 Task: Create Board Influencer Marketing Platforms to Workspace Crisis Management. Create Board Social Media Reporting to Workspace Crisis Management. Create Board Social Media Marketing Funnel Creation and Optimization to Workspace Crisis Management
Action: Mouse moved to (108, 54)
Screenshot: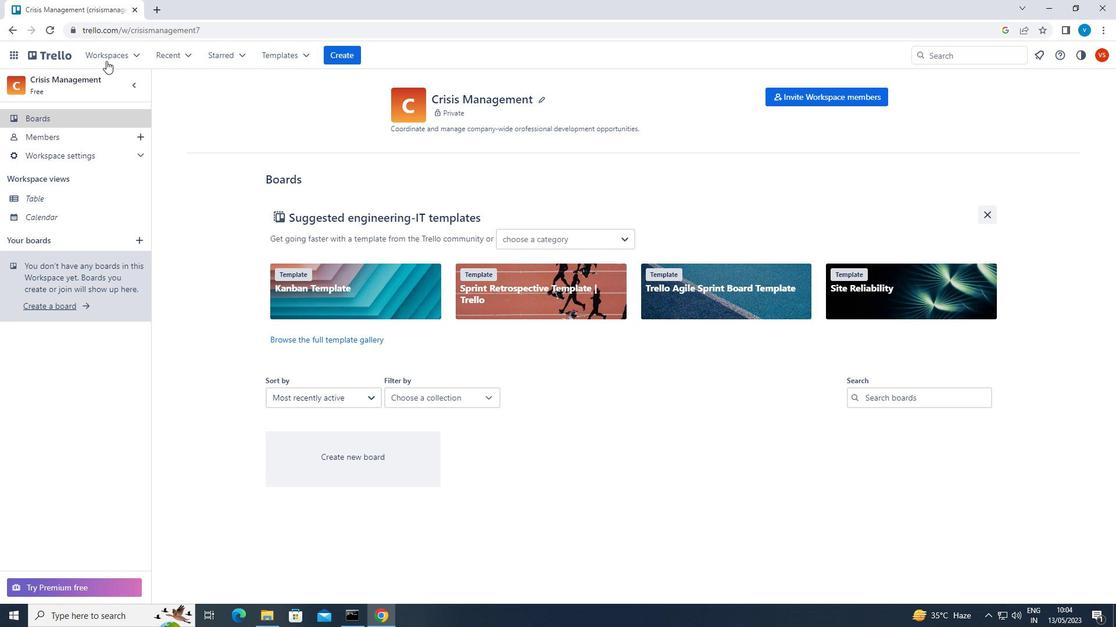
Action: Mouse pressed left at (108, 54)
Screenshot: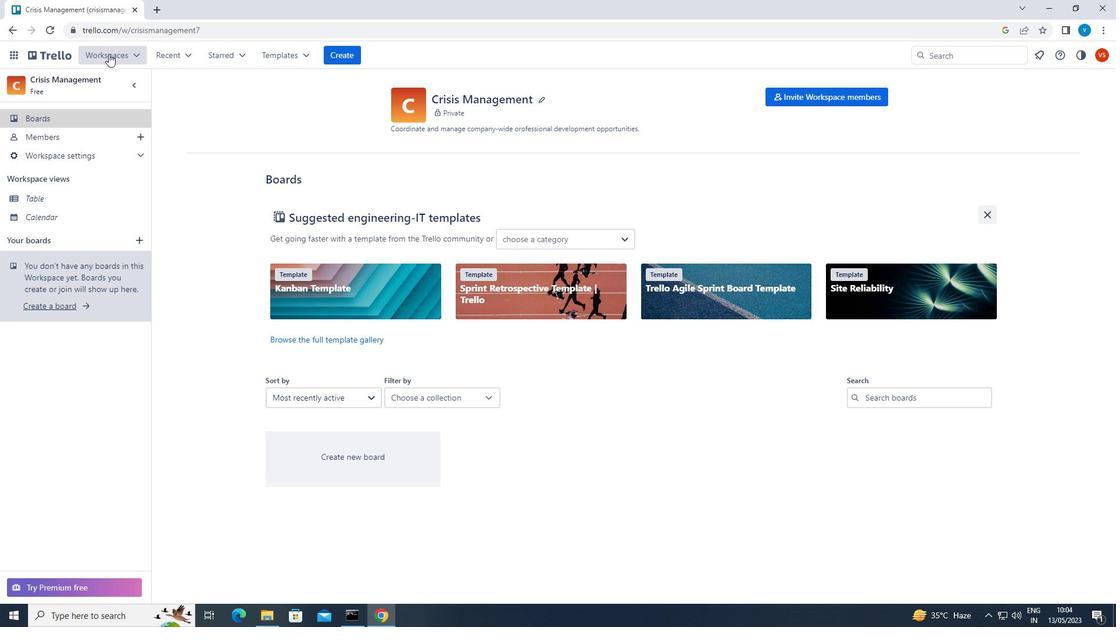 
Action: Mouse moved to (132, 405)
Screenshot: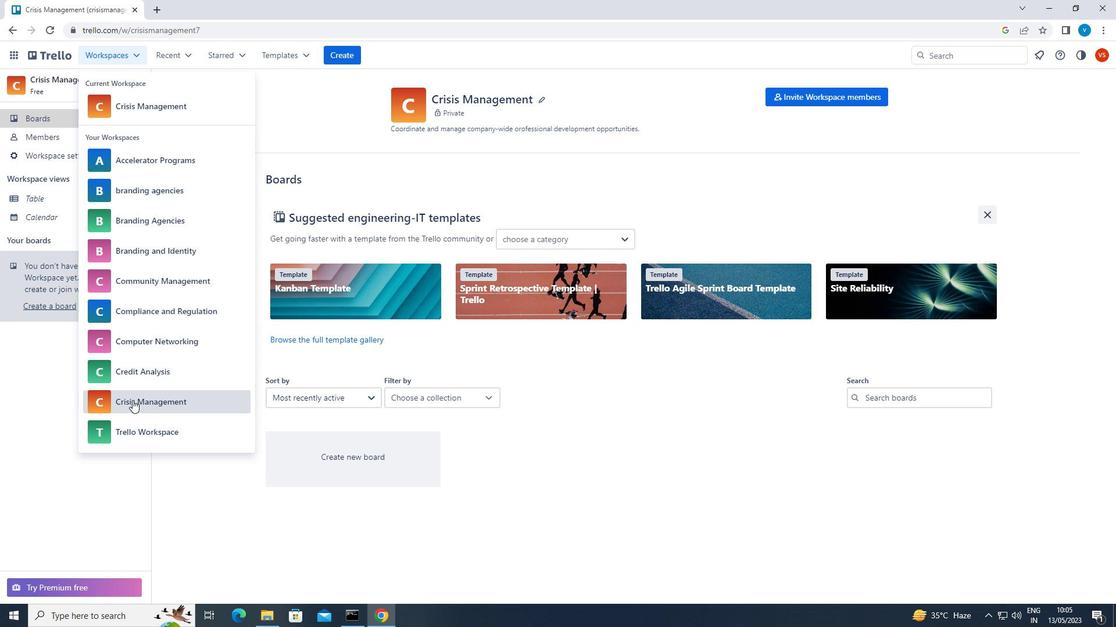 
Action: Mouse pressed left at (132, 405)
Screenshot: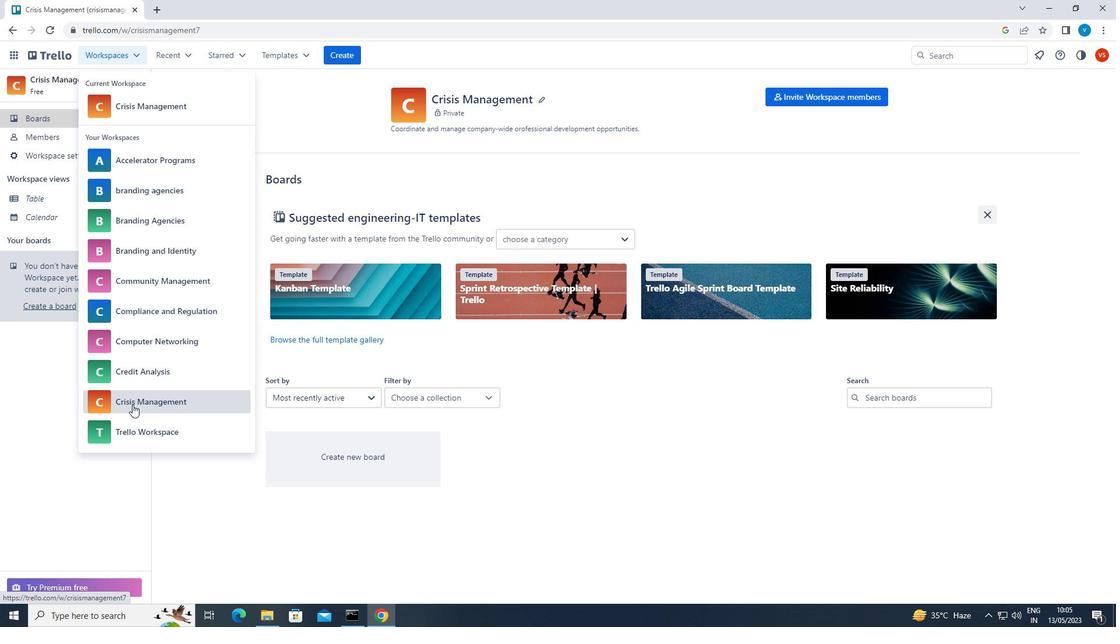 
Action: Mouse moved to (338, 56)
Screenshot: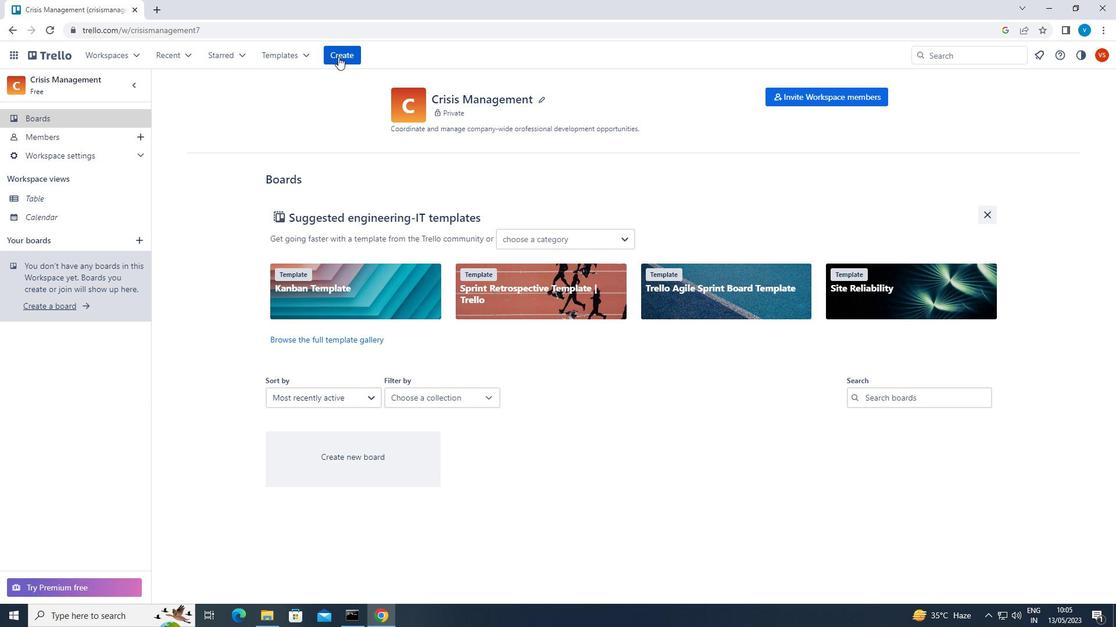 
Action: Mouse pressed left at (338, 56)
Screenshot: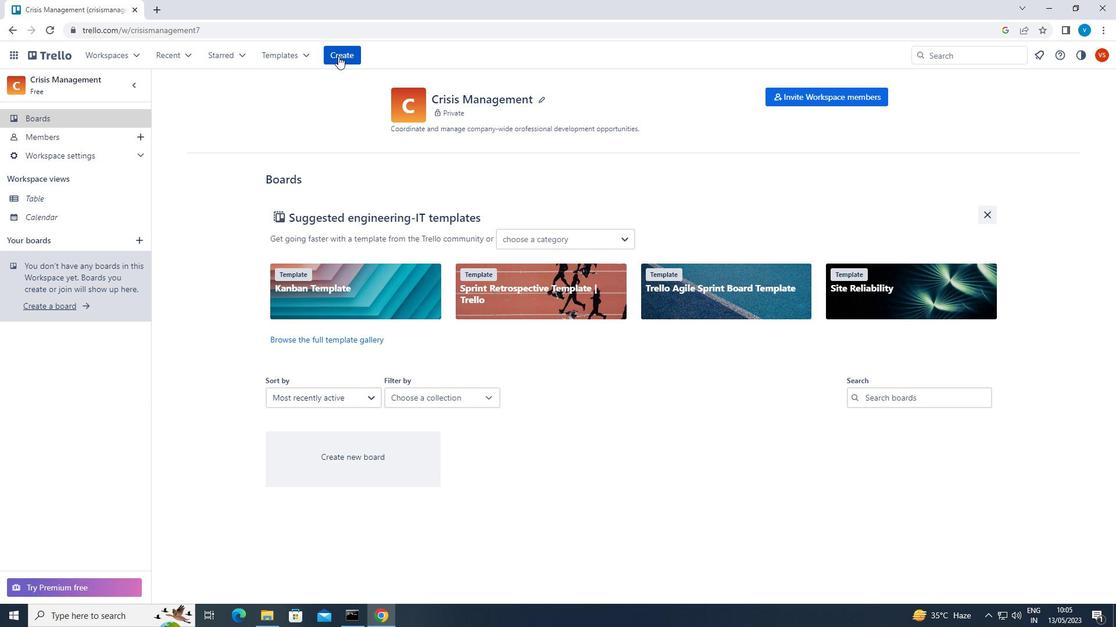 
Action: Mouse moved to (355, 88)
Screenshot: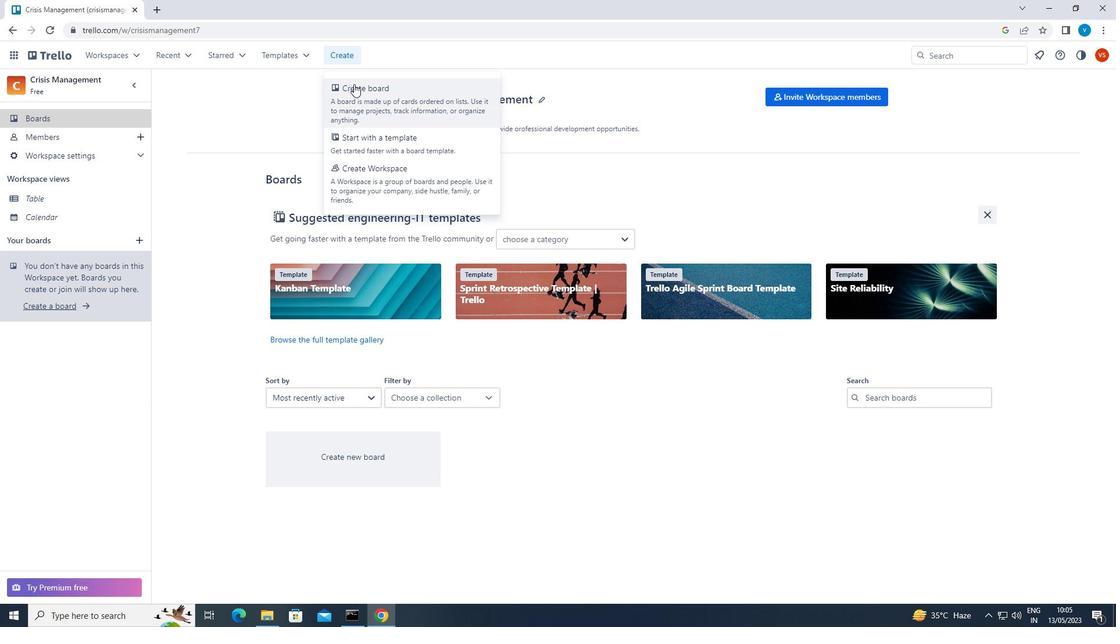 
Action: Mouse pressed left at (355, 88)
Screenshot: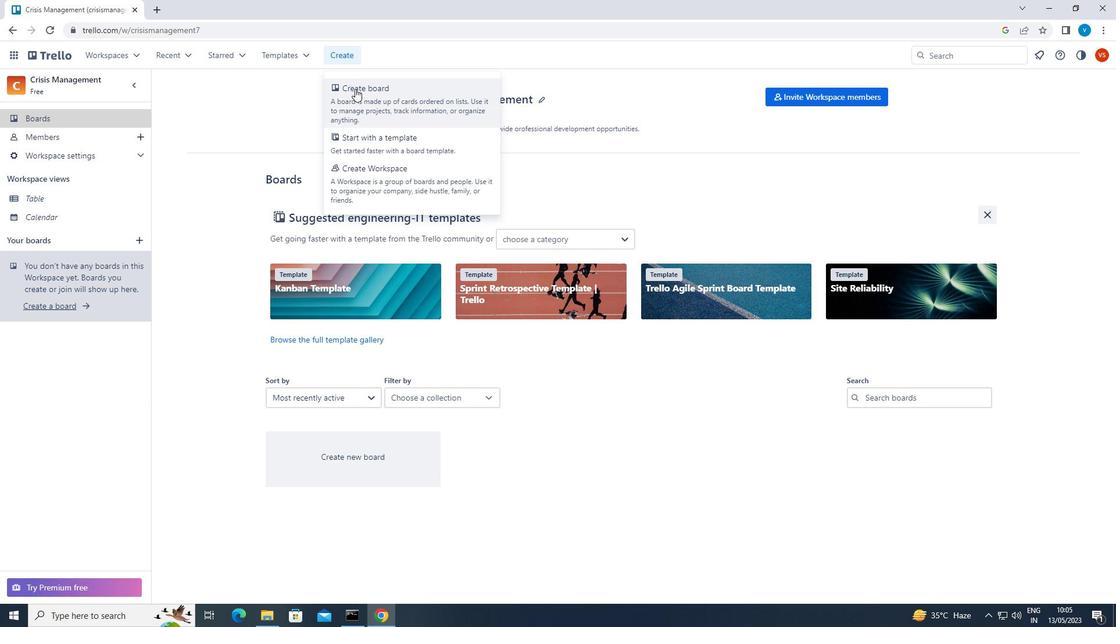 
Action: Mouse moved to (420, 265)
Screenshot: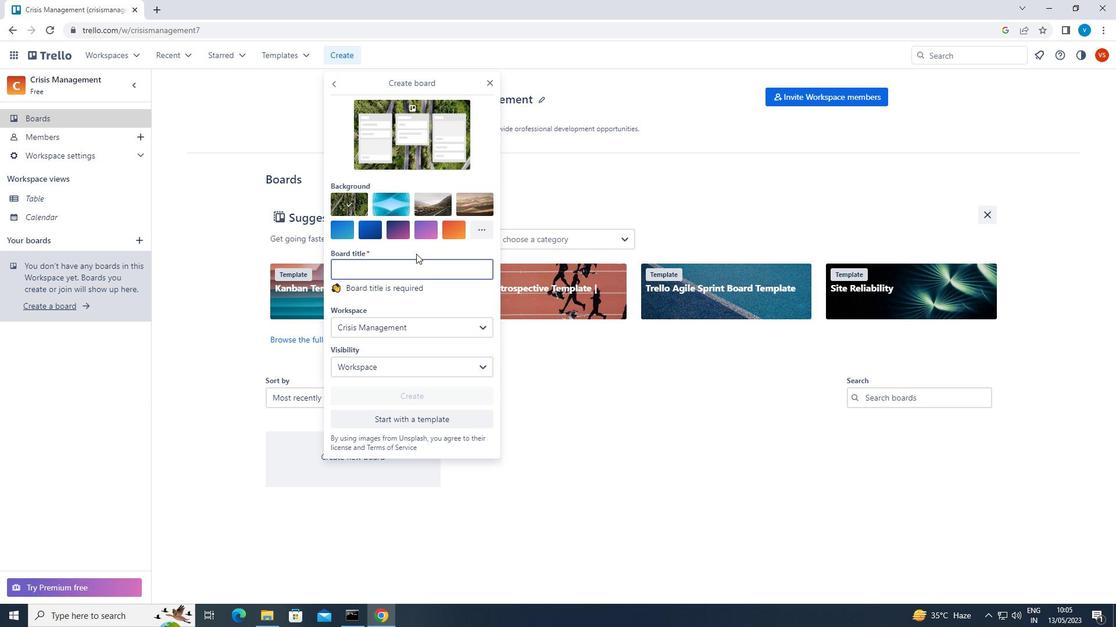 
Action: Mouse pressed left at (420, 265)
Screenshot: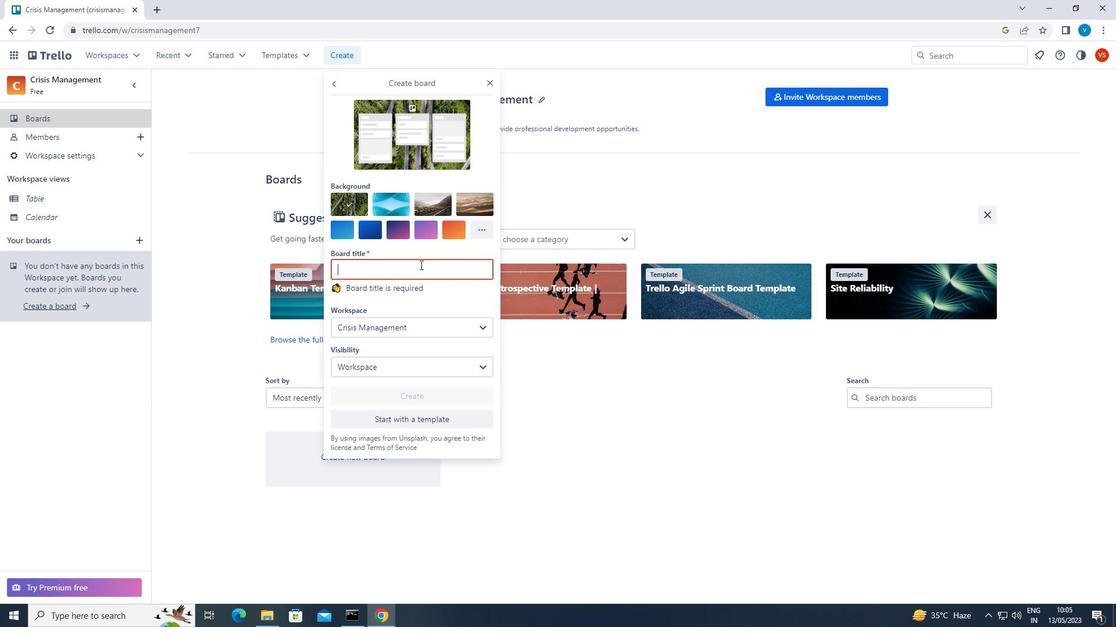 
Action: Key pressed <Key.shift>INFLUENCER<Key.space><Key.shift>MARKETING<Key.space><Key.shift>PLATFORMS
Screenshot: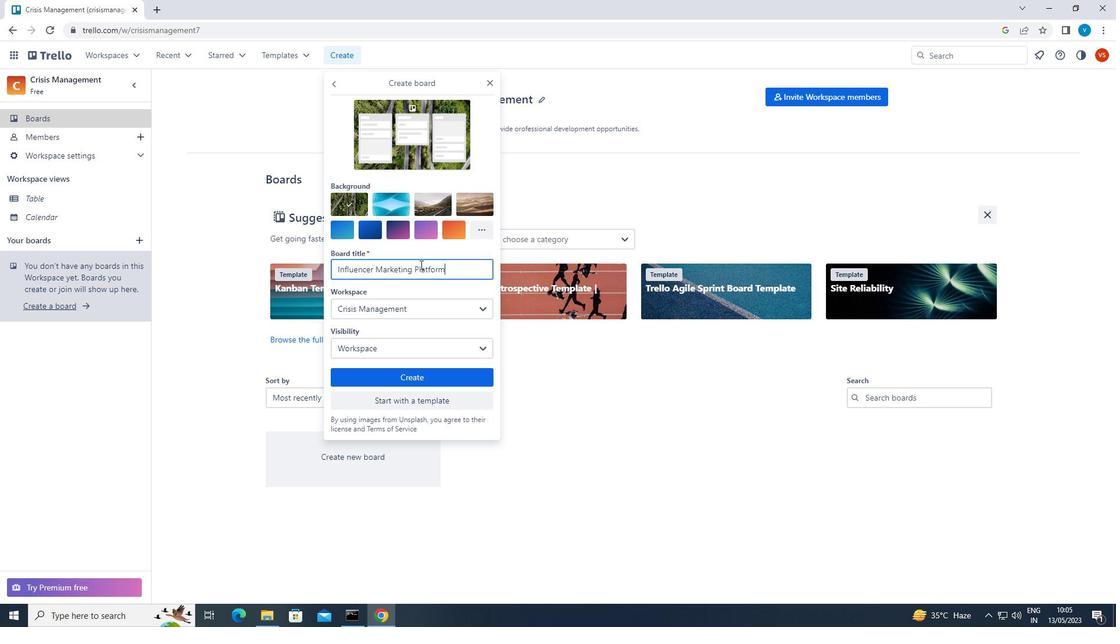 
Action: Mouse moved to (420, 373)
Screenshot: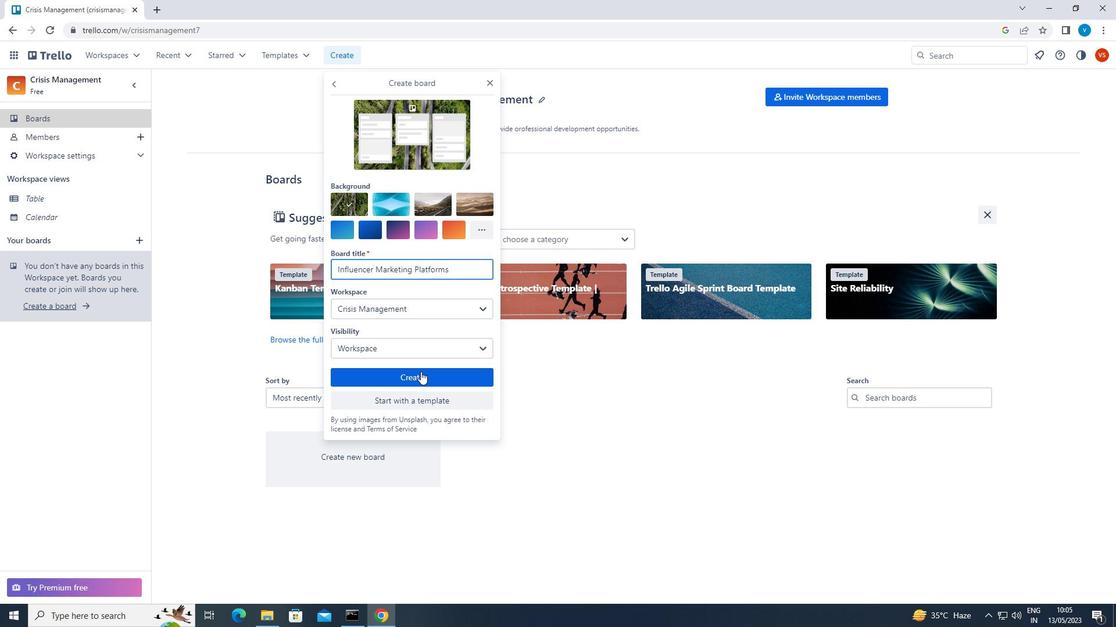
Action: Mouse pressed left at (420, 373)
Screenshot: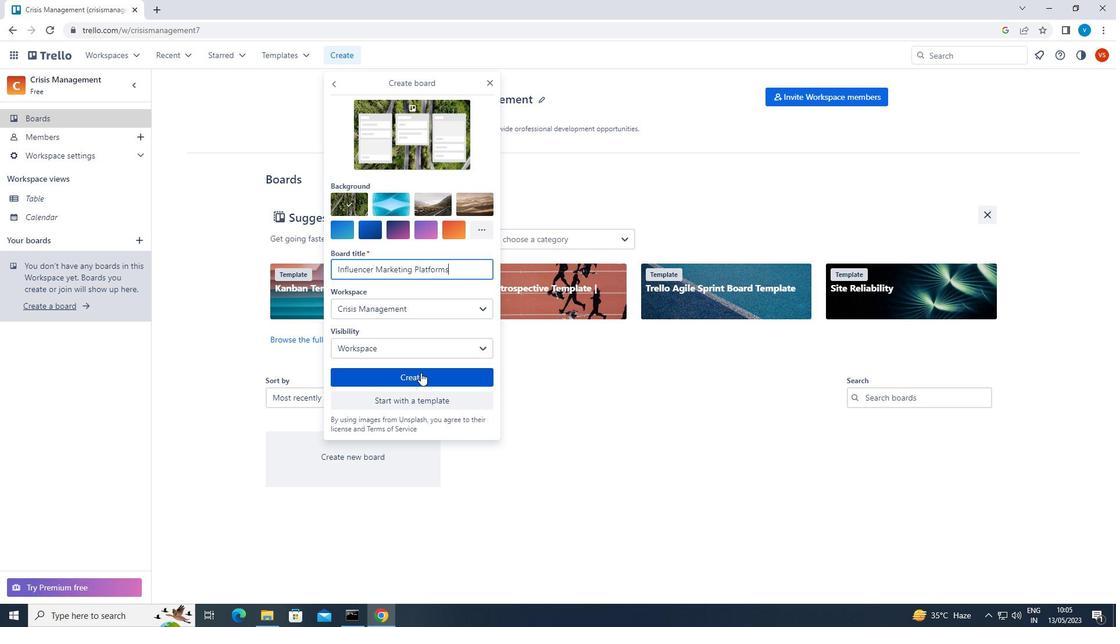 
Action: Mouse moved to (347, 46)
Screenshot: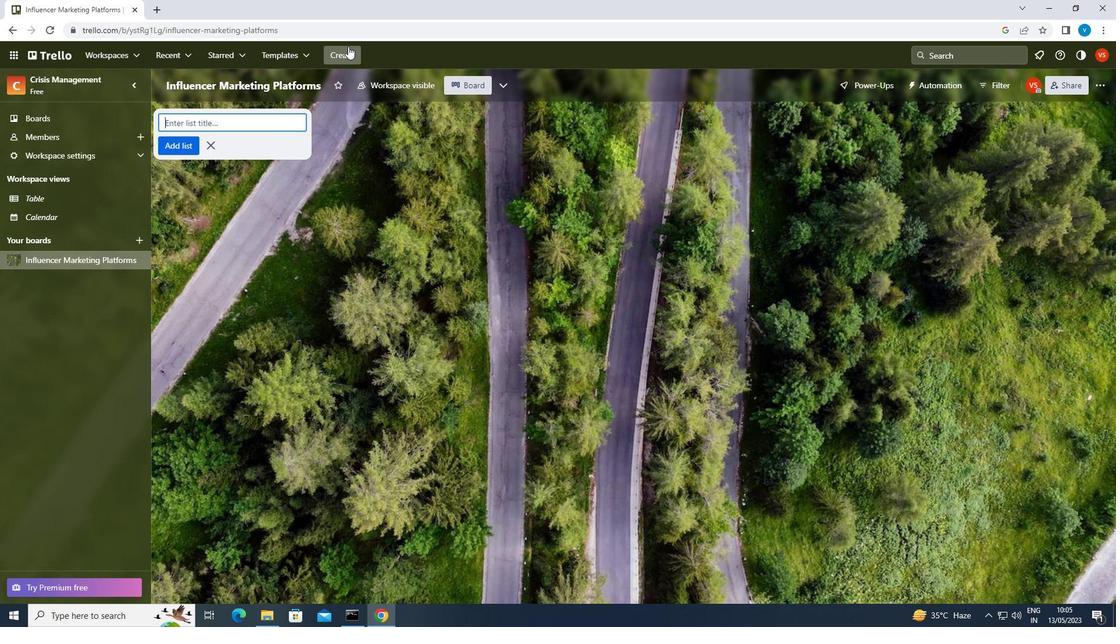 
Action: Mouse pressed left at (347, 46)
Screenshot: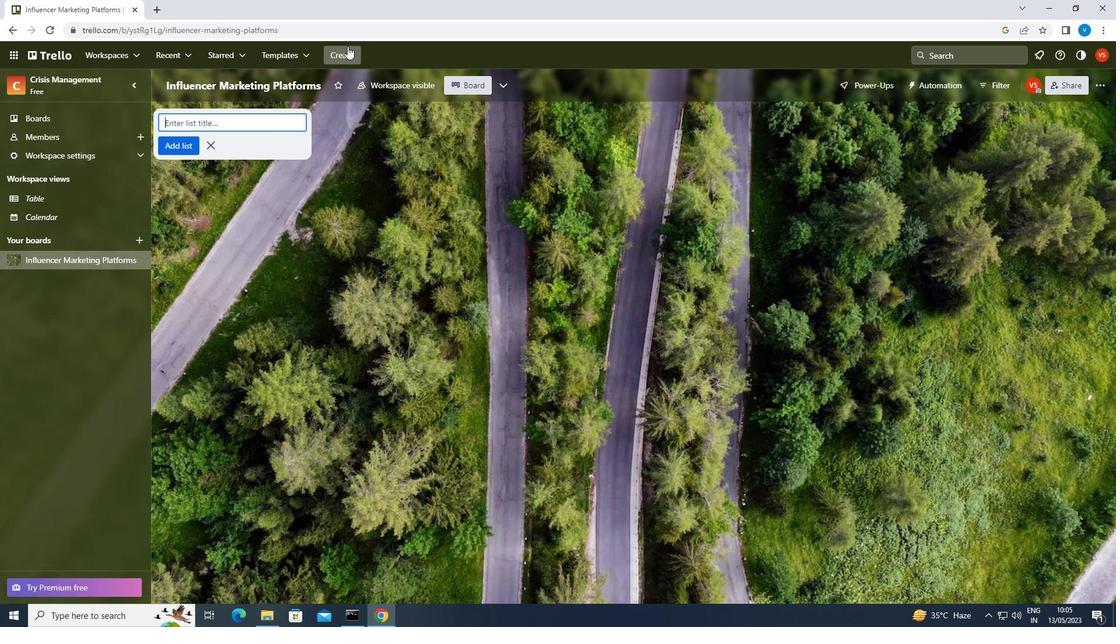 
Action: Mouse moved to (362, 93)
Screenshot: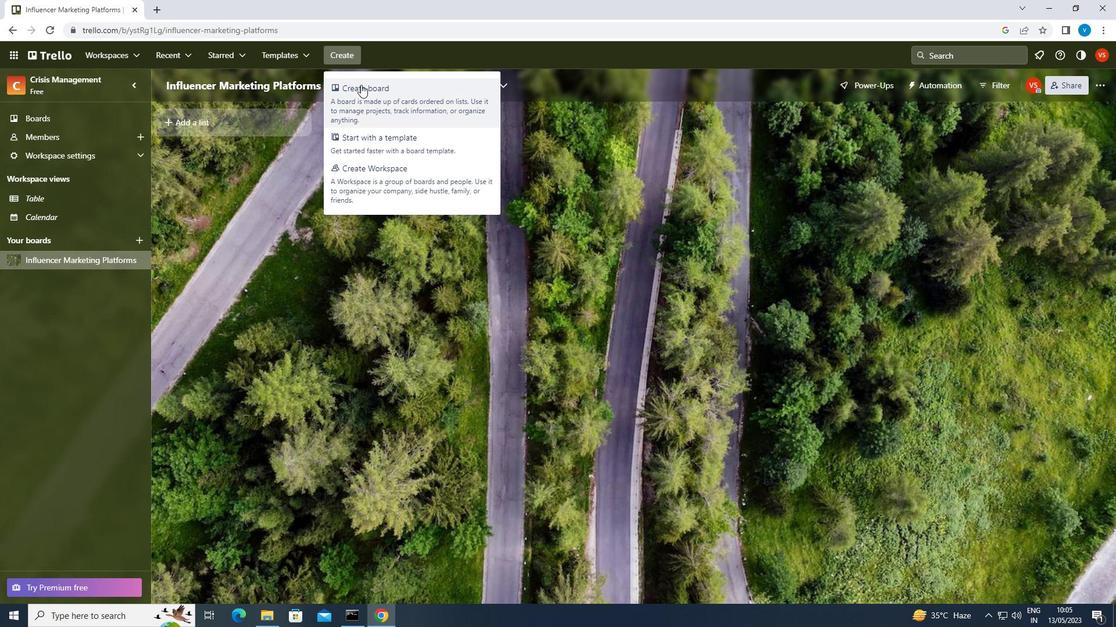 
Action: Mouse pressed left at (362, 93)
Screenshot: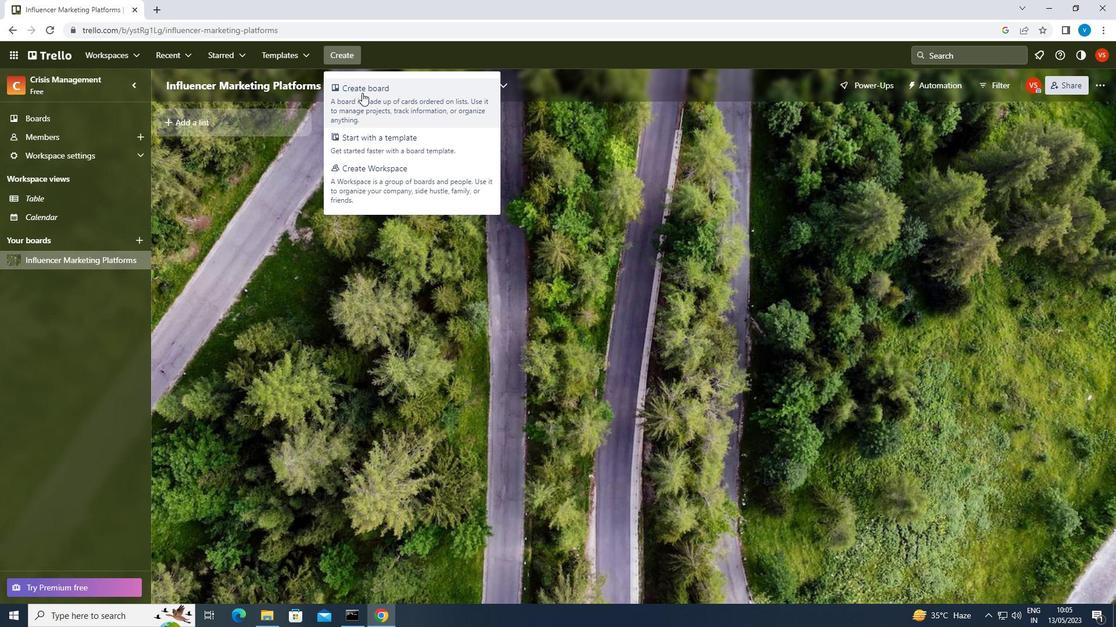 
Action: Mouse moved to (363, 97)
Screenshot: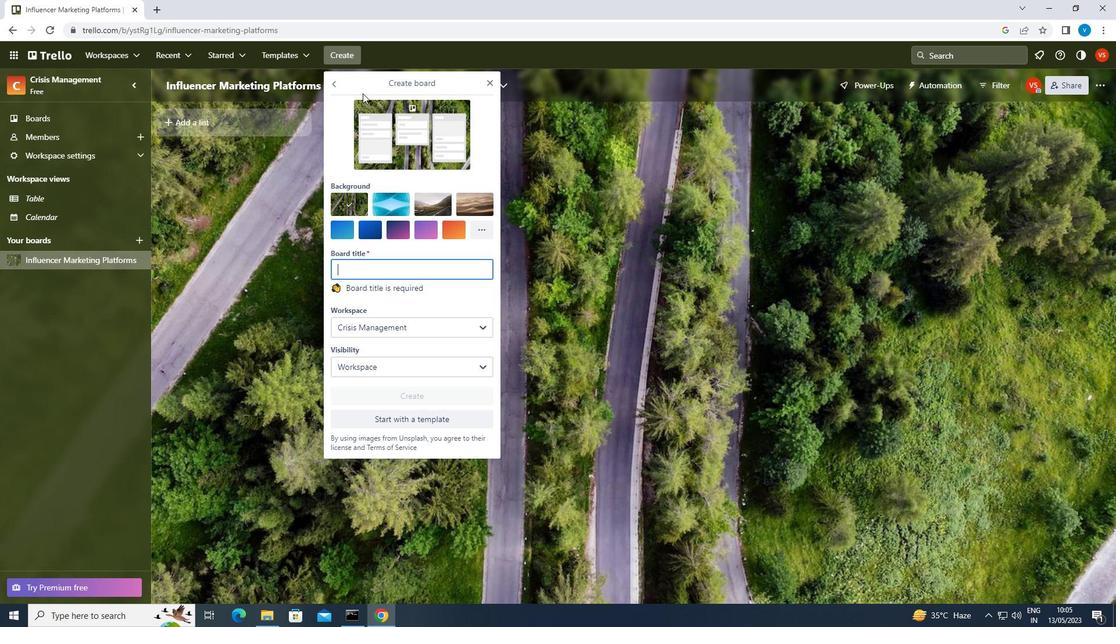 
Action: Key pressed <Key.shift><Key.shift><Key.shift><Key.shift>SOCIAL<Key.space><Key.shift>MEDIA<Key.space><Key.shift>REPORTING
Screenshot: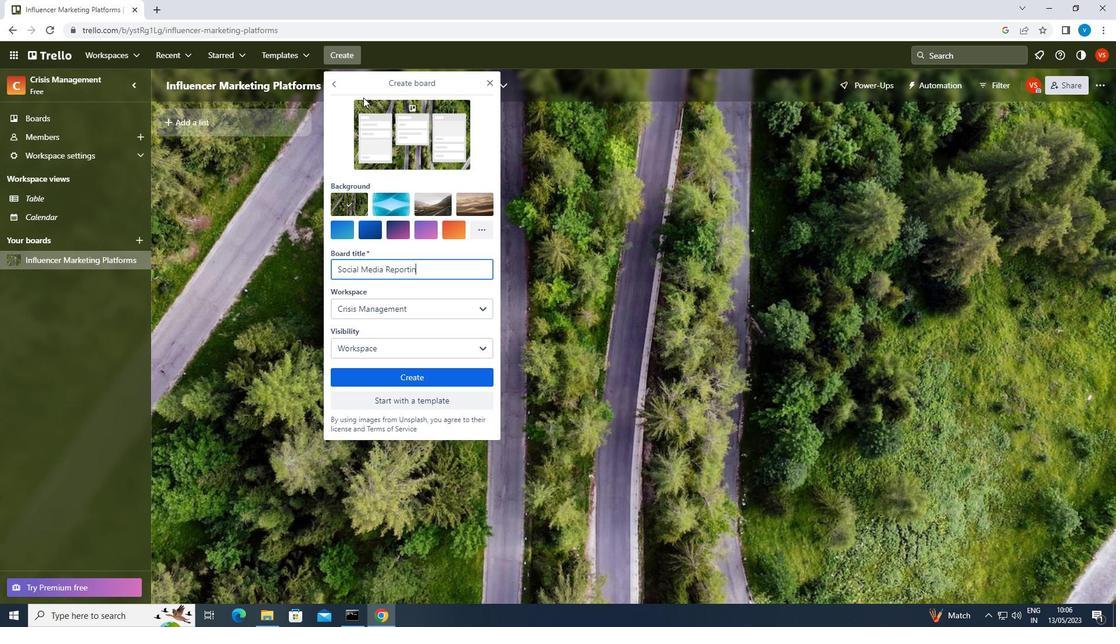 
Action: Mouse moved to (448, 376)
Screenshot: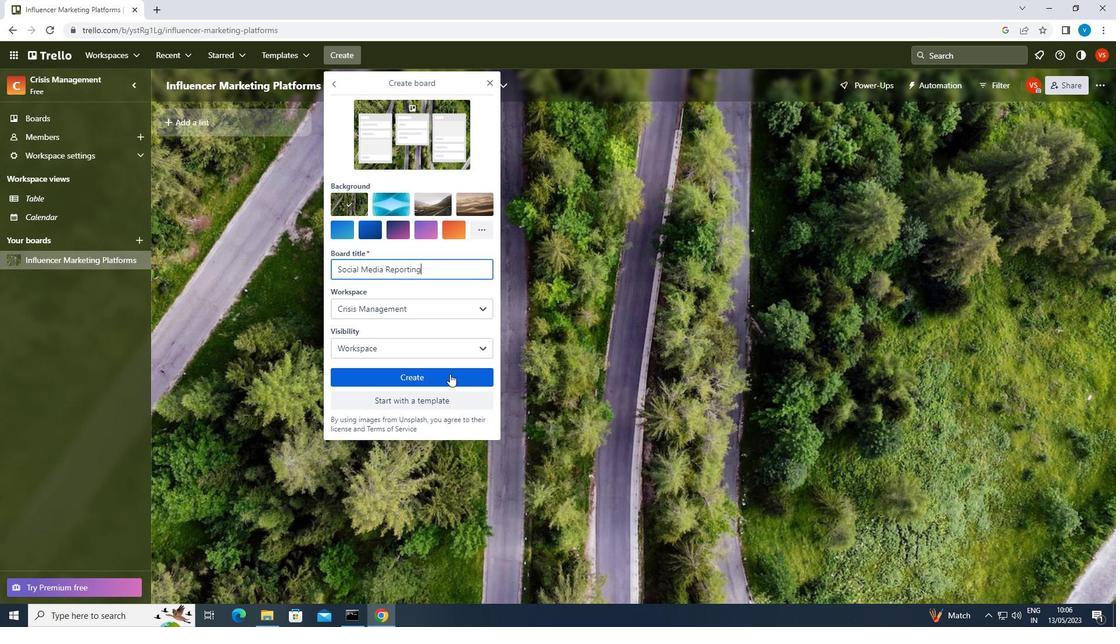 
Action: Mouse pressed left at (448, 376)
Screenshot: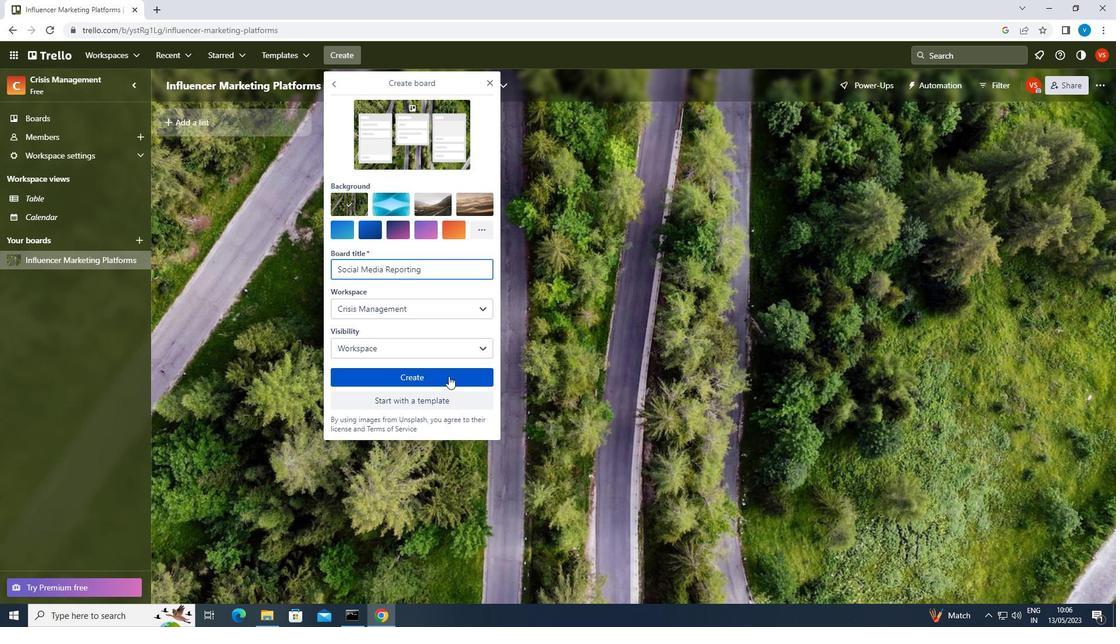 
Action: Mouse moved to (345, 56)
Screenshot: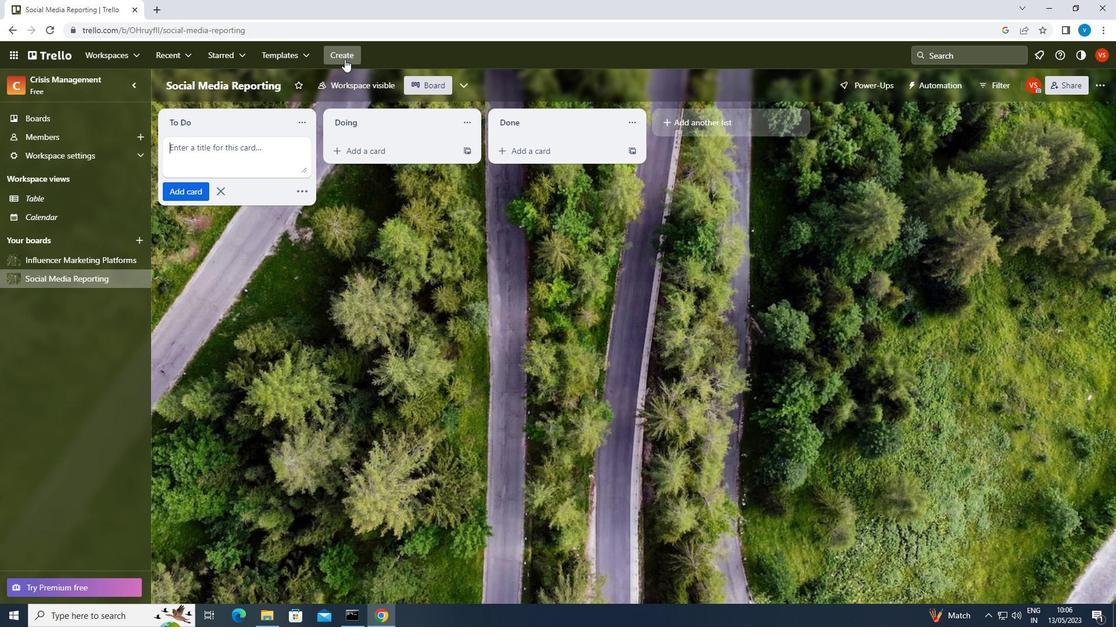 
Action: Mouse pressed left at (345, 56)
Screenshot: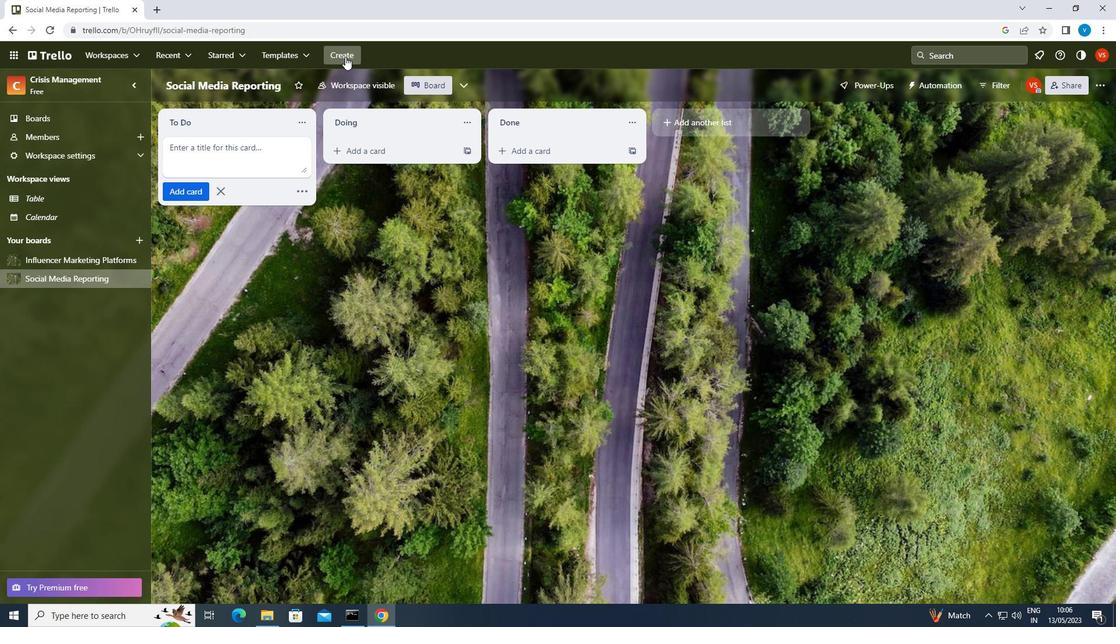 
Action: Mouse moved to (365, 96)
Screenshot: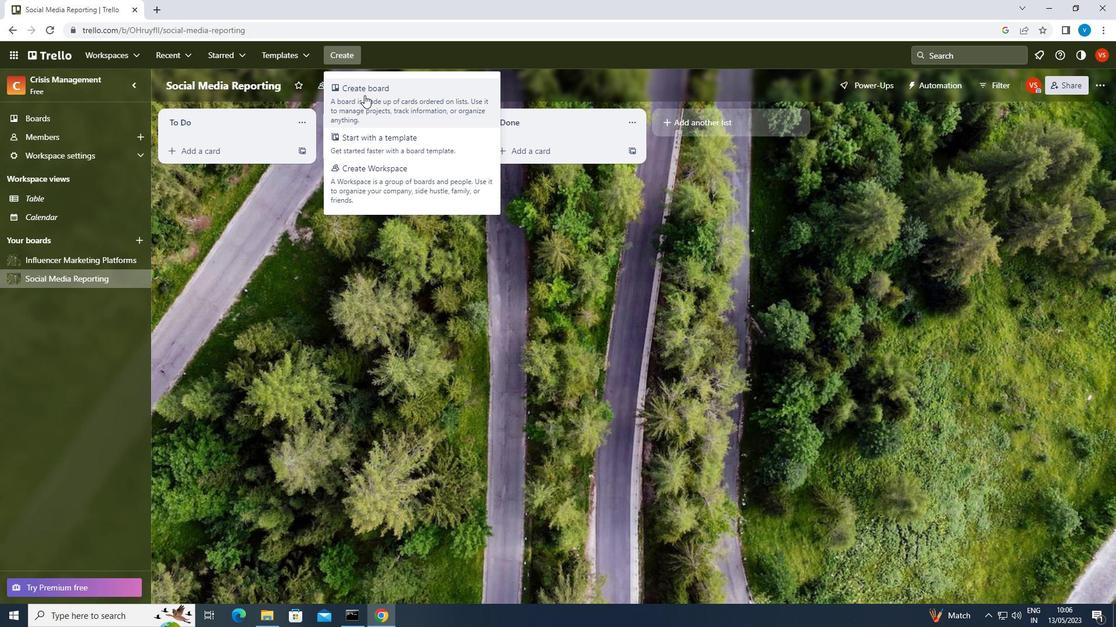 
Action: Mouse pressed left at (365, 96)
Screenshot: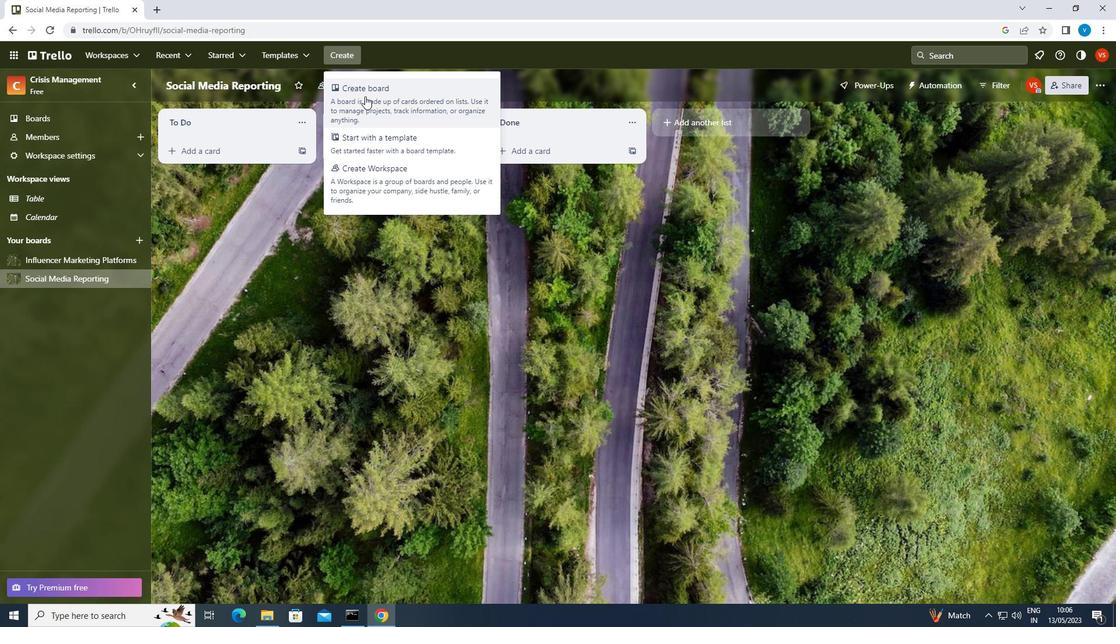 
Action: Mouse moved to (389, 177)
Screenshot: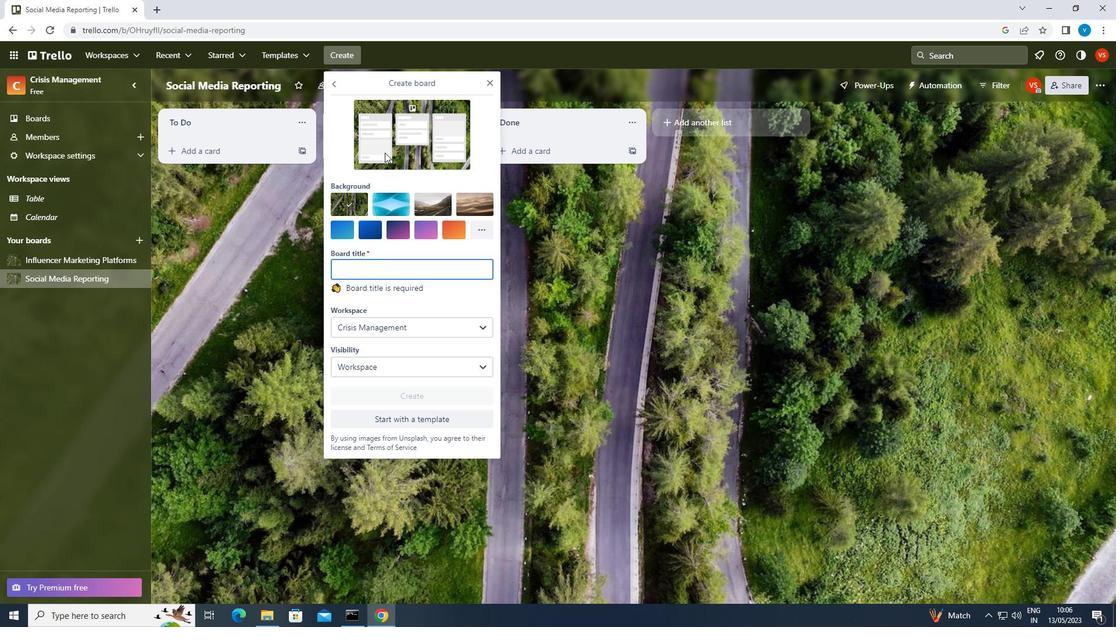 
Action: Key pressed <Key.shift><Key.shift><Key.shift><Key.shift><Key.shift><Key.shift><Key.shift><Key.shift><Key.shift><Key.shift><Key.shift><Key.shift><Key.shift><Key.shift><Key.shift><Key.shift><Key.shift><Key.shift><Key.shift><Key.shift><Key.shift><Key.shift><Key.shift><Key.shift><Key.shift><Key.shift><Key.shift><Key.shift><Key.shift><Key.shift><Key.shift><Key.shift><Key.shift><Key.shift><Key.shift><Key.shift><Key.shift><Key.shift><Key.shift><Key.shift><Key.shift><Key.shift><Key.shift><Key.shift><Key.shift><Key.shift><Key.shift><Key.shift><Key.shift><Key.shift><Key.shift><Key.shift><Key.shift><Key.shift><Key.shift><Key.shift><Key.shift><Key.shift><Key.shift><Key.shift>SOCIAL<Key.space><Key.shift>MEDIA<Key.space><Key.shift><Key.shift><Key.shift><Key.shift>MARKETING<Key.space><Key.shift><Key.shift>FUNNEL<Key.space><Key.shift>CREATION<Key.space>AND<Key.space><Key.shift>OPTIMIZATION
Screenshot: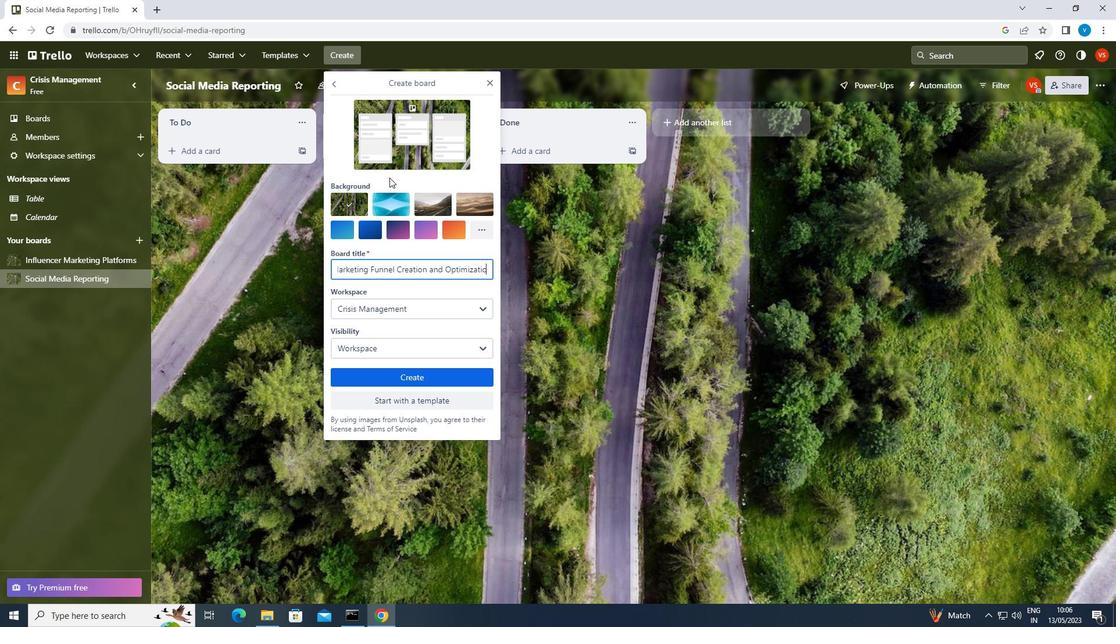 
Action: Mouse moved to (469, 380)
Screenshot: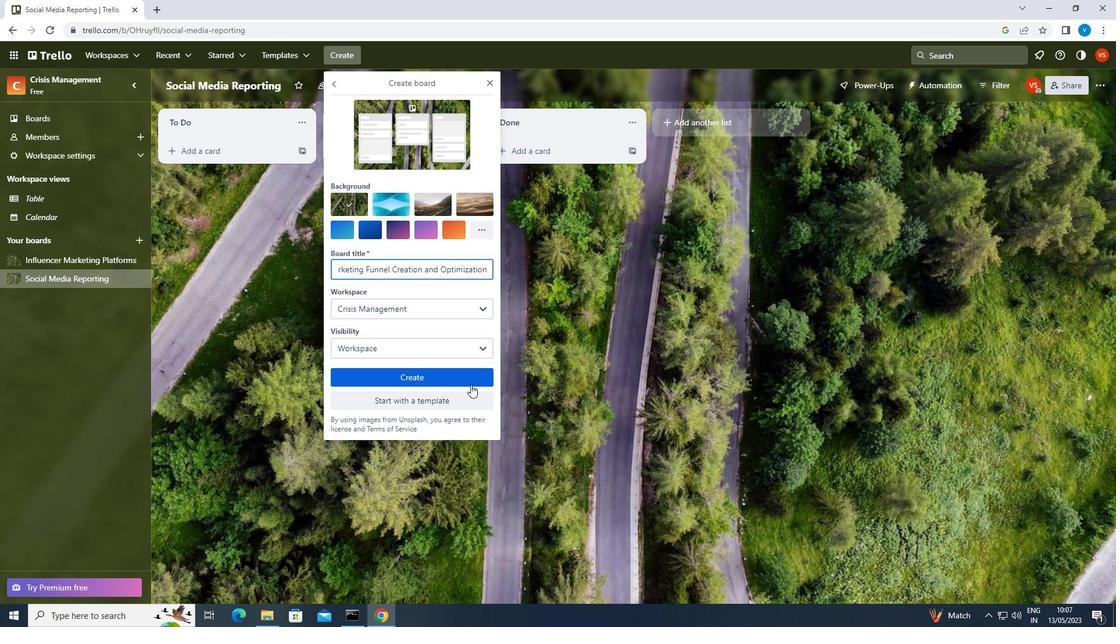 
Action: Mouse pressed left at (469, 380)
Screenshot: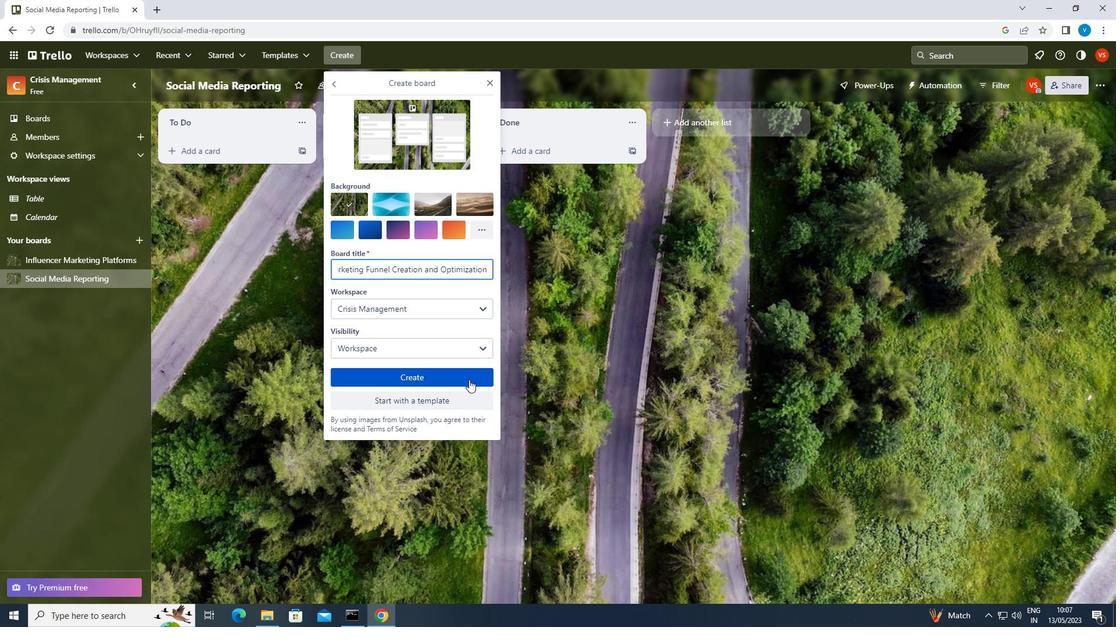
